 Task: Create a due date automation trigger when advanced on, 2 hours after a card is due add fields without custom field "Resume" set to a number greater than 1 and greater than 10.
Action: Mouse moved to (1056, 79)
Screenshot: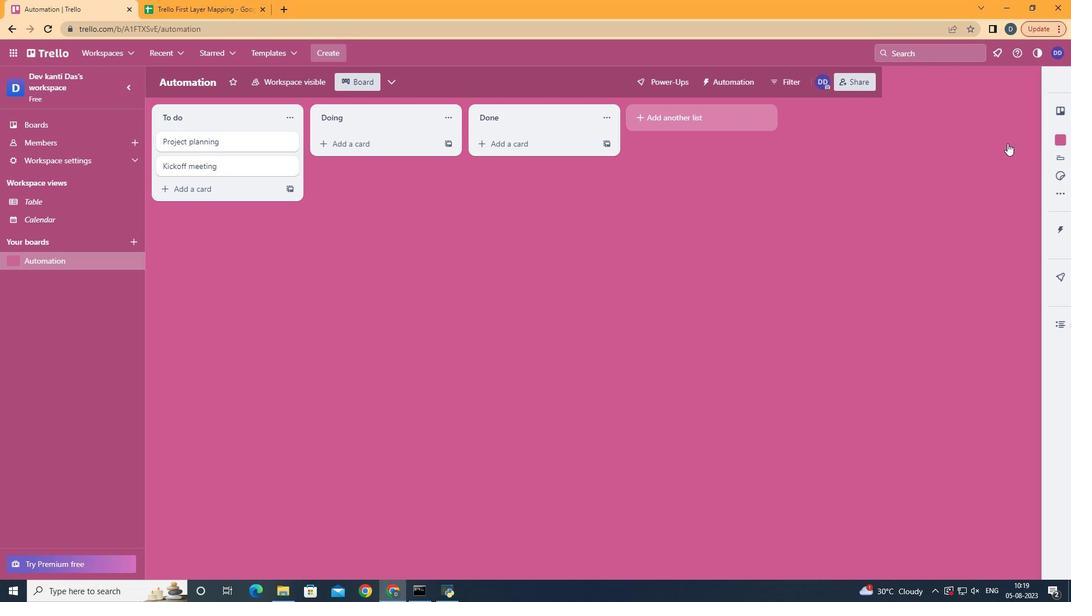 
Action: Mouse pressed left at (1056, 79)
Screenshot: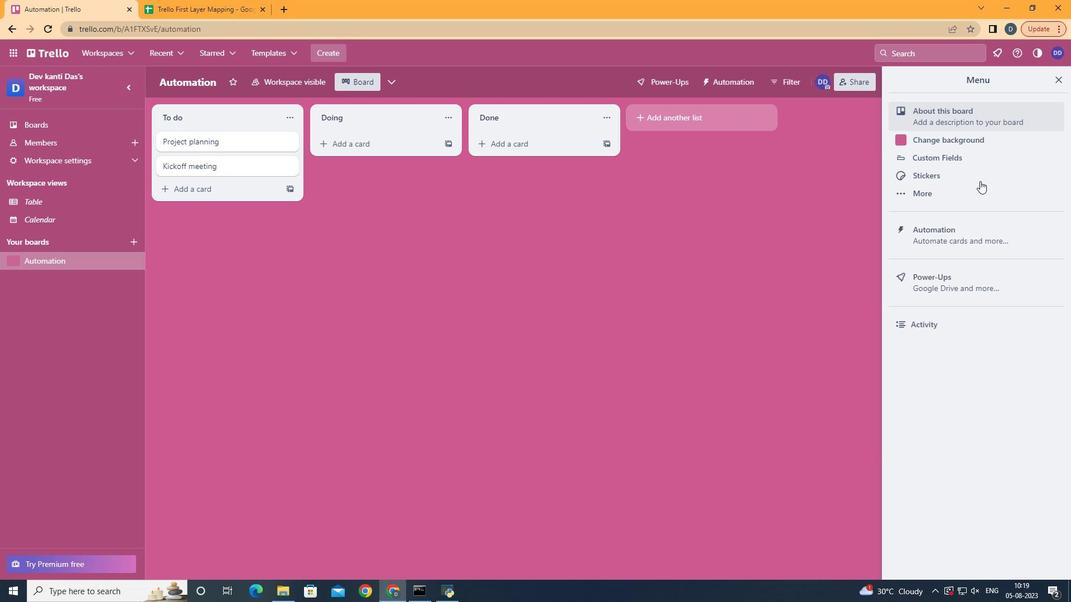 
Action: Mouse moved to (962, 223)
Screenshot: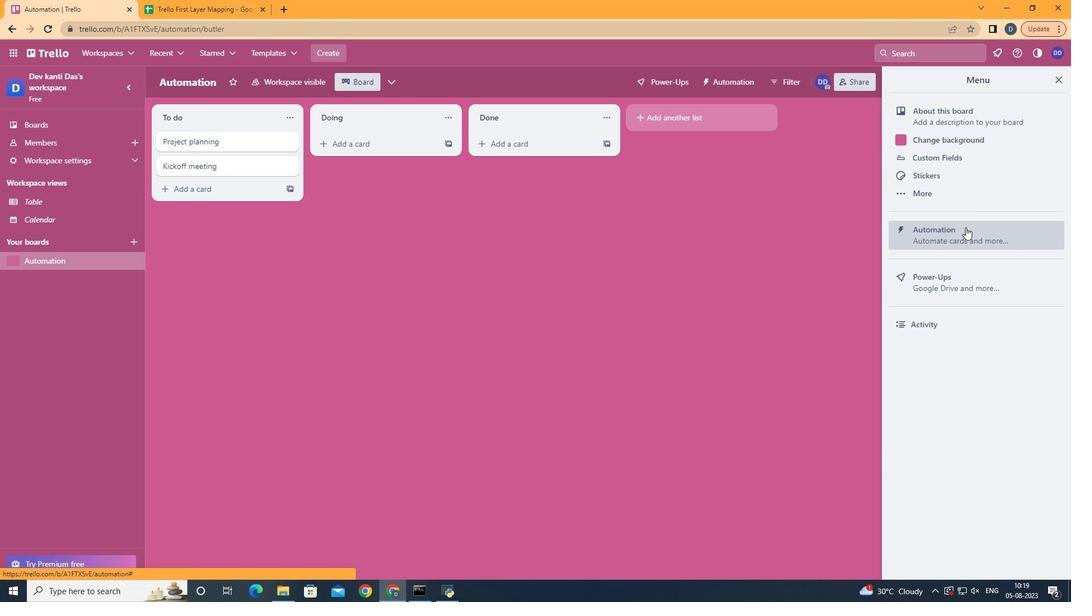 
Action: Mouse pressed left at (962, 223)
Screenshot: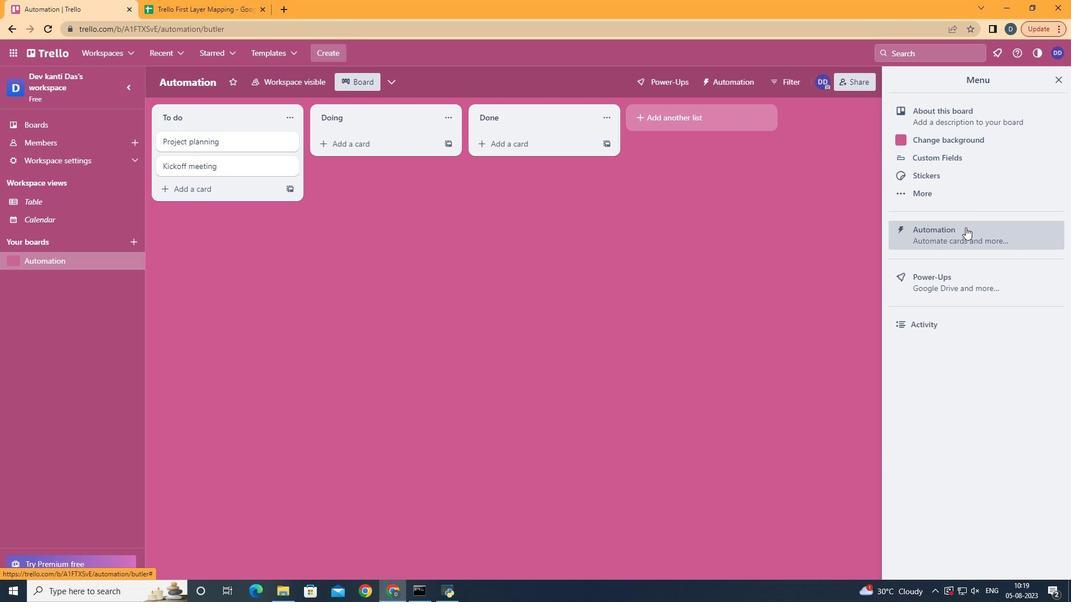 
Action: Mouse moved to (221, 224)
Screenshot: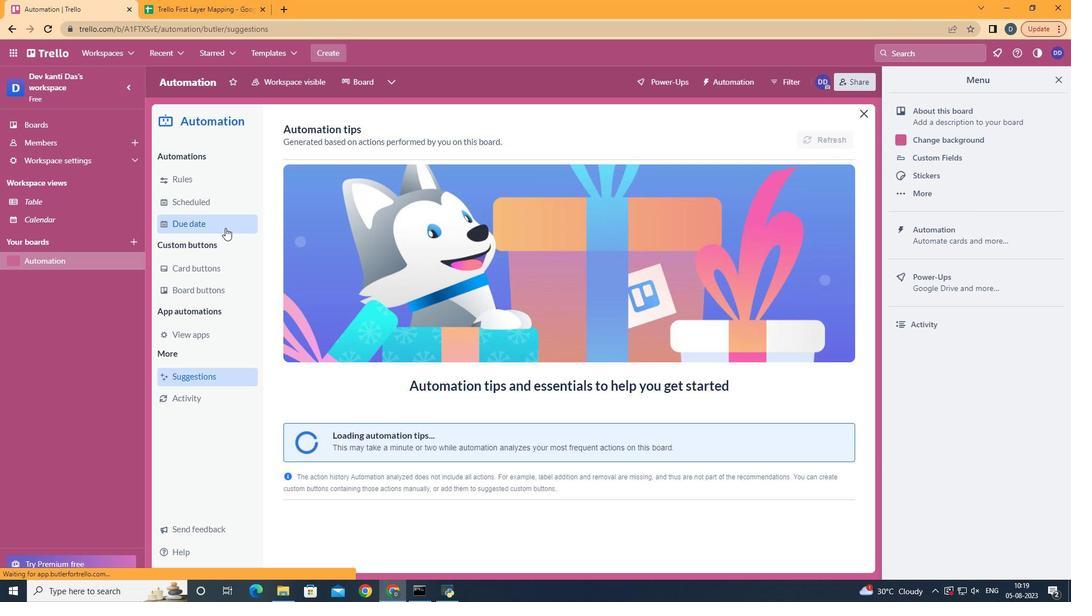 
Action: Mouse pressed left at (221, 224)
Screenshot: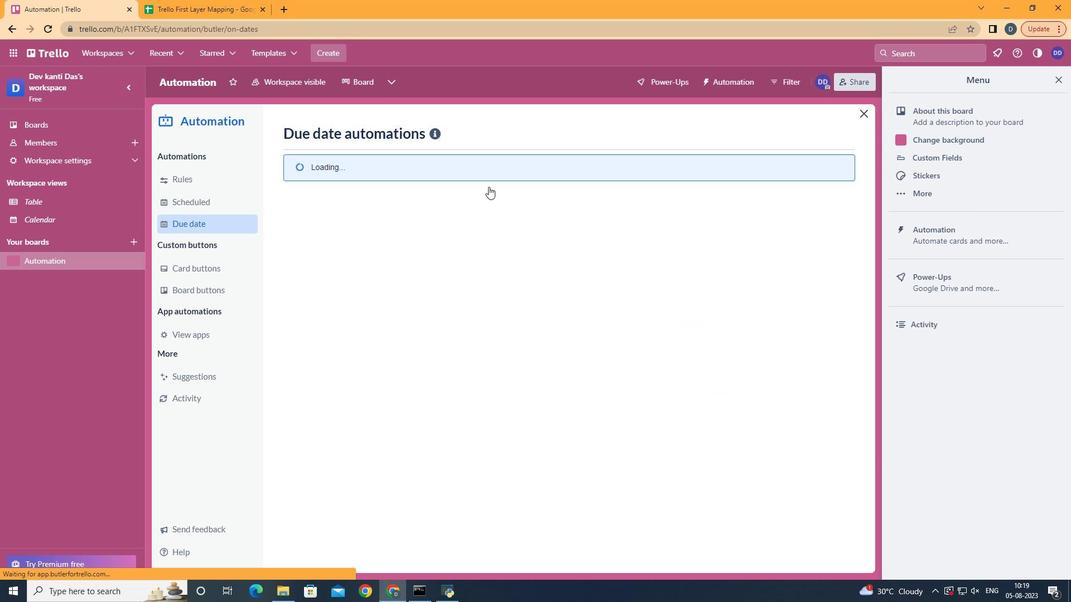 
Action: Mouse moved to (783, 132)
Screenshot: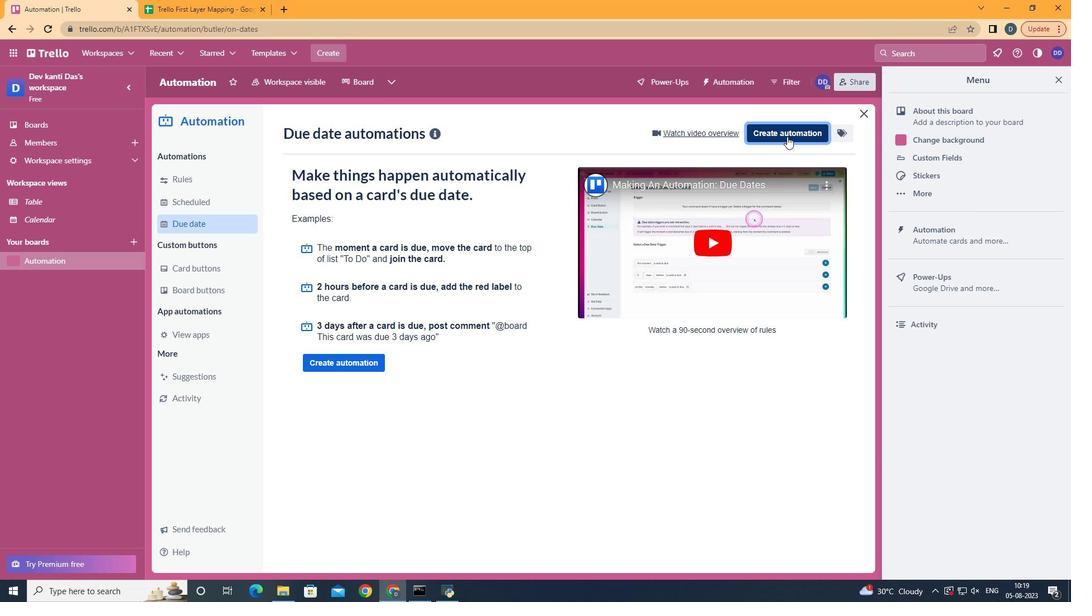 
Action: Mouse pressed left at (783, 132)
Screenshot: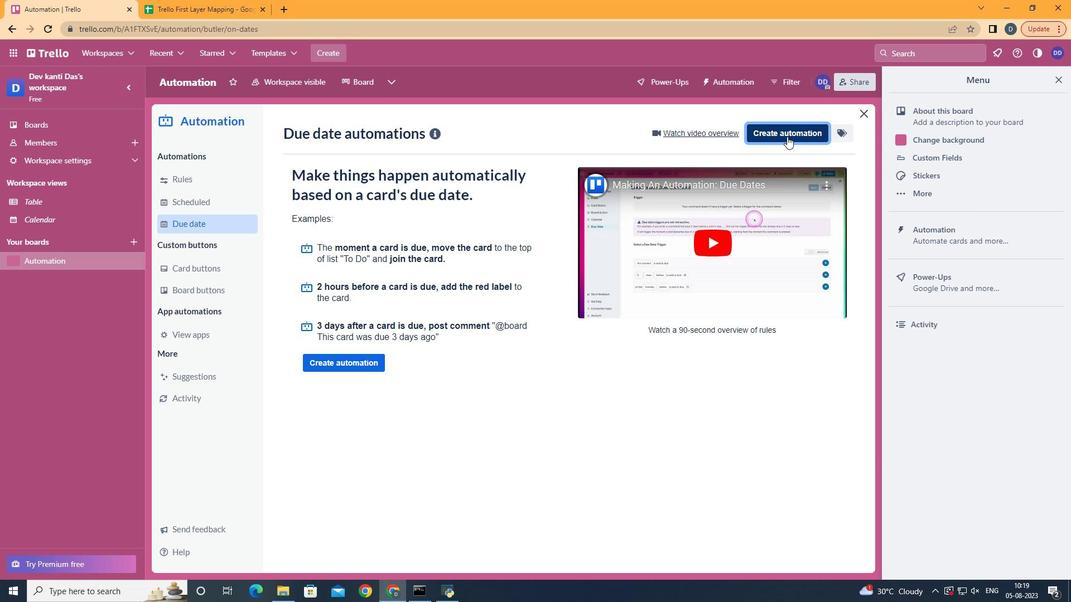 
Action: Mouse moved to (584, 234)
Screenshot: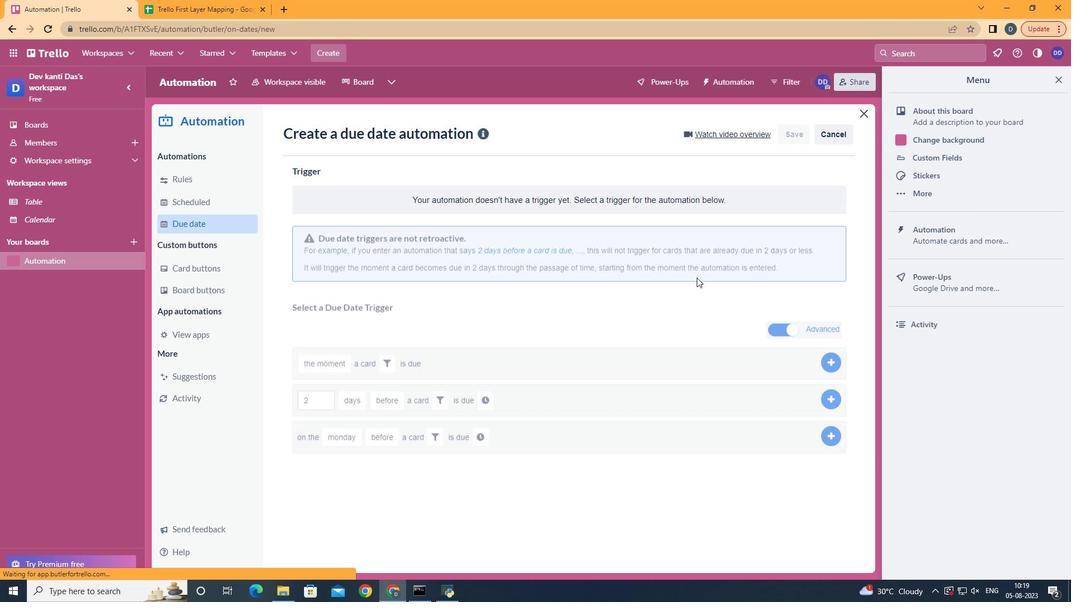 
Action: Mouse pressed left at (584, 234)
Screenshot: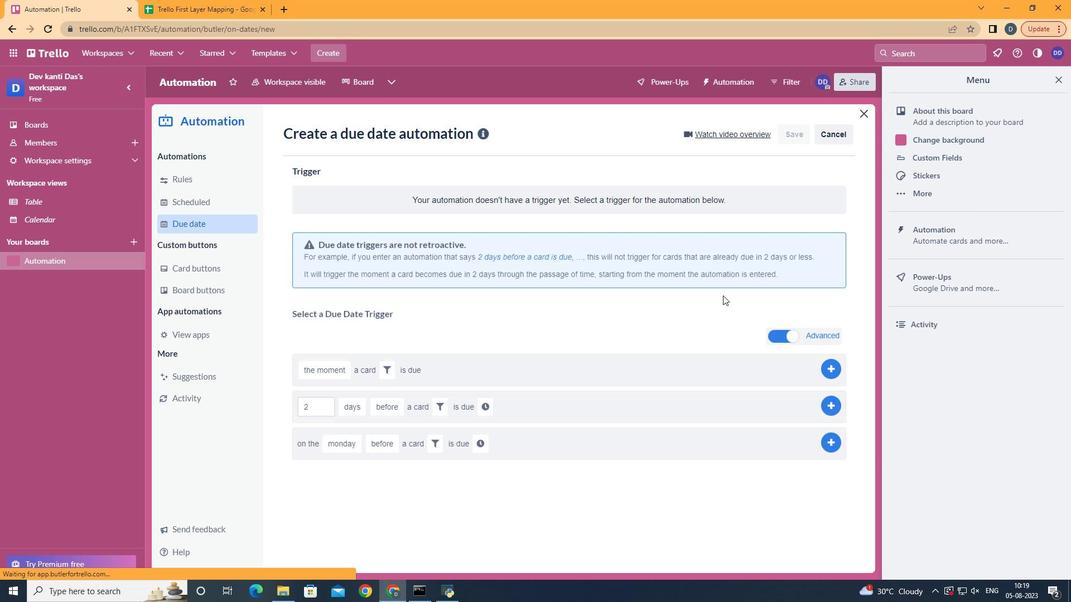 
Action: Mouse moved to (363, 473)
Screenshot: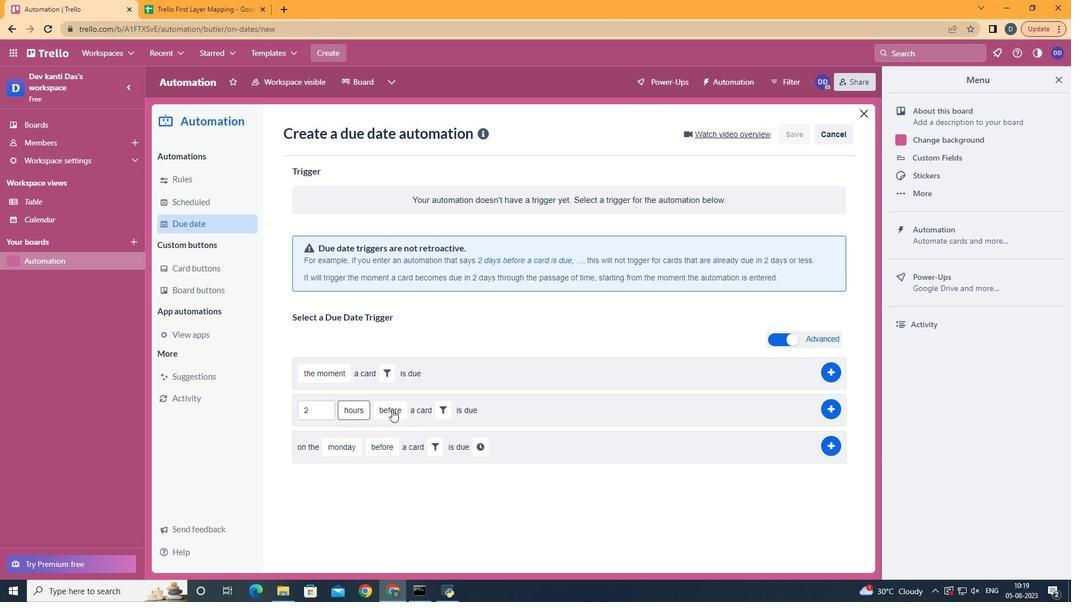 
Action: Mouse pressed left at (363, 473)
Screenshot: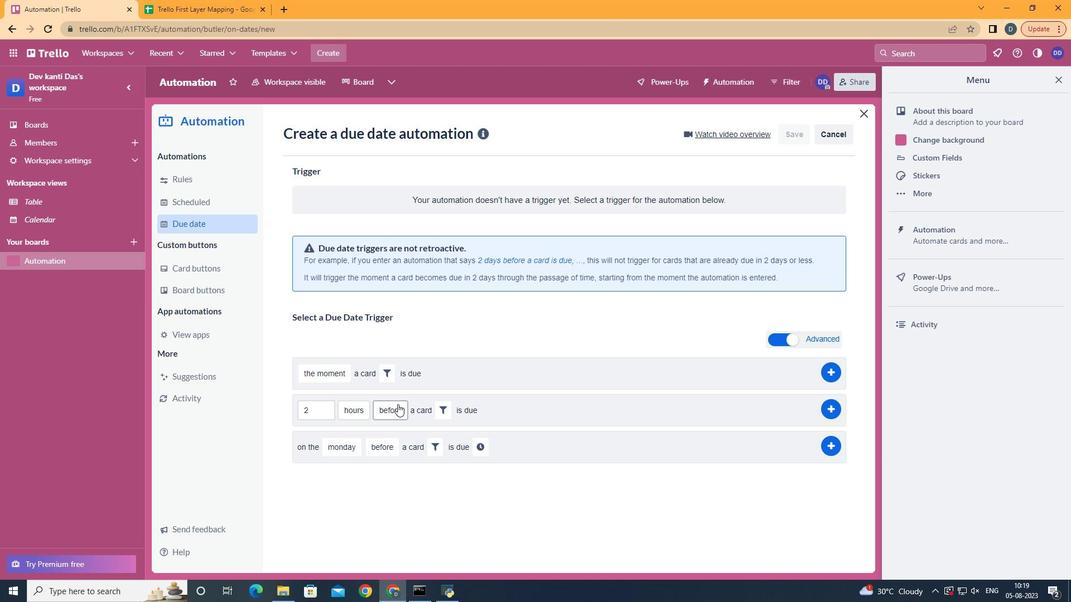 
Action: Mouse moved to (392, 456)
Screenshot: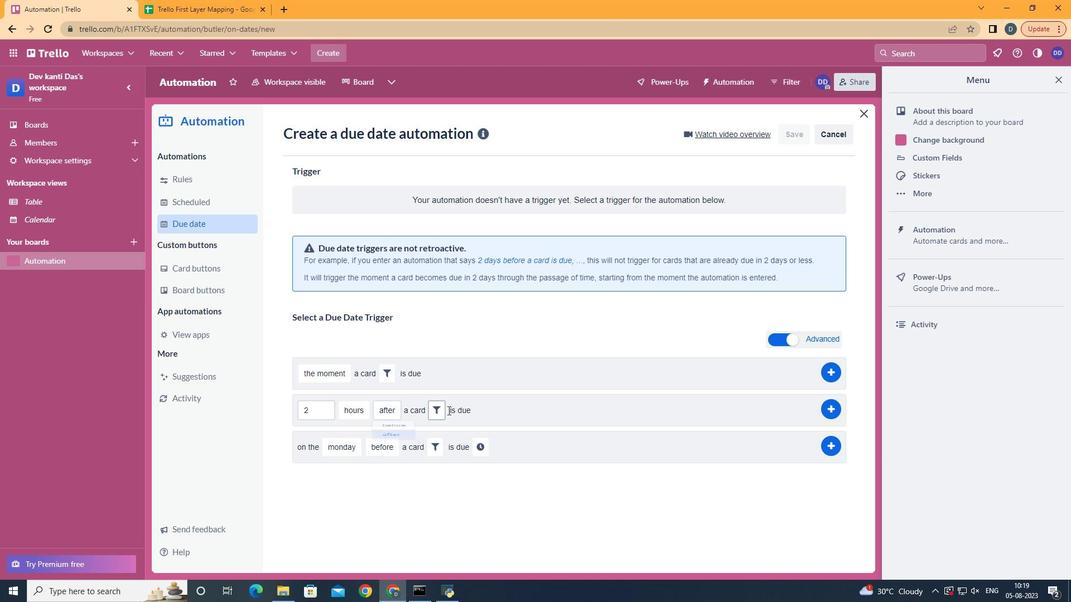 
Action: Mouse pressed left at (392, 456)
Screenshot: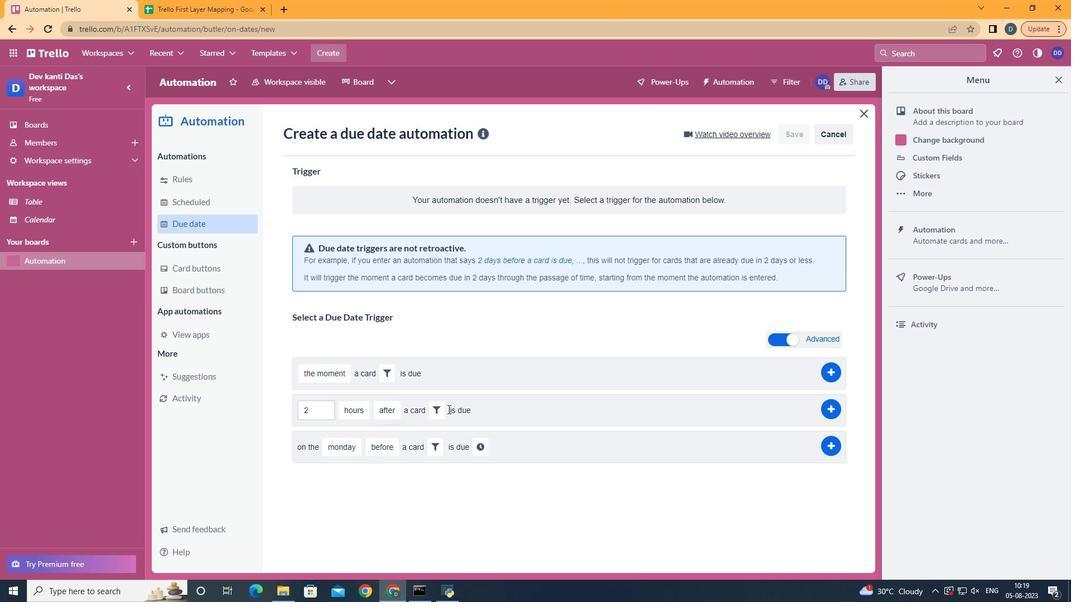 
Action: Mouse moved to (444, 405)
Screenshot: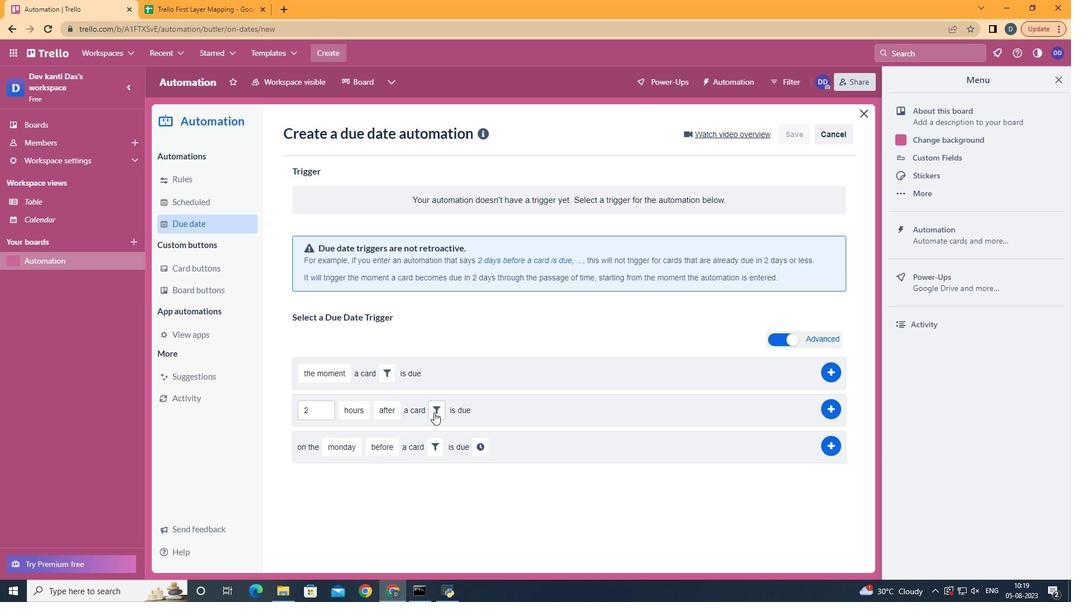 
Action: Mouse pressed left at (444, 405)
Screenshot: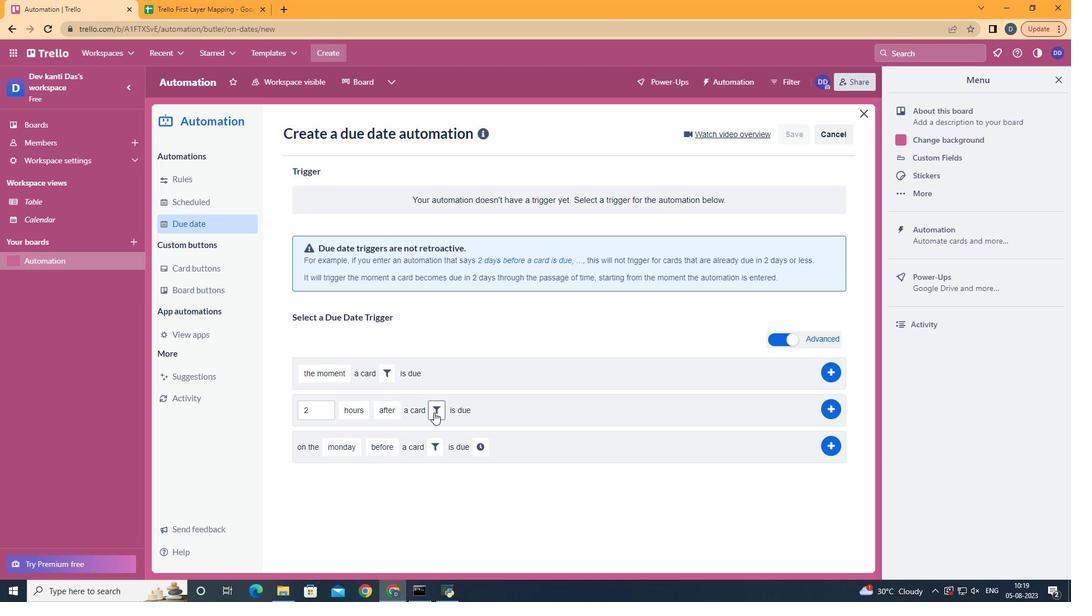 
Action: Mouse moved to (430, 409)
Screenshot: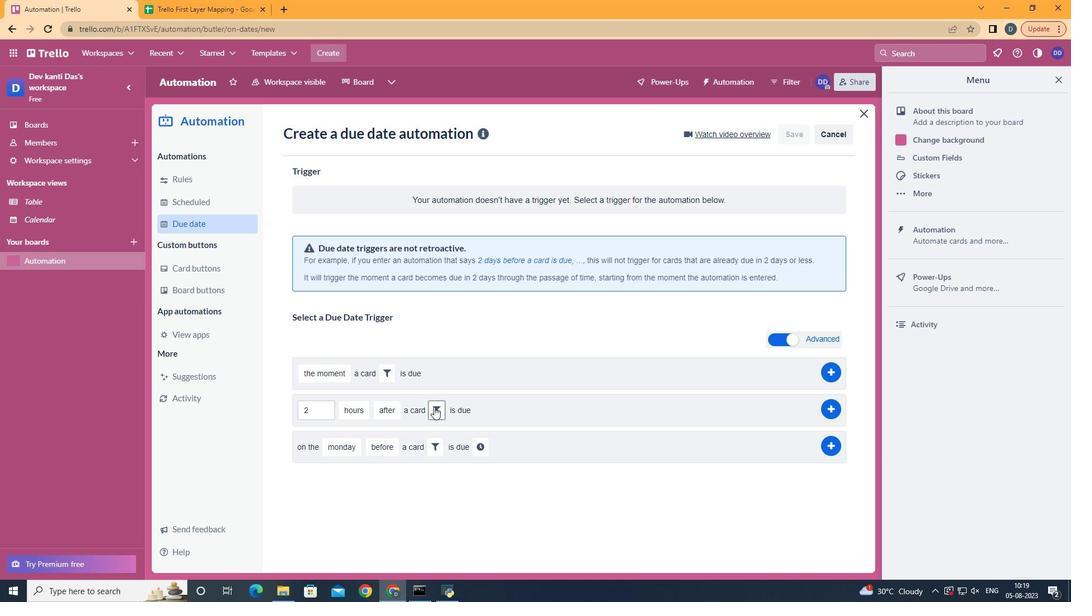 
Action: Mouse pressed left at (430, 409)
Screenshot: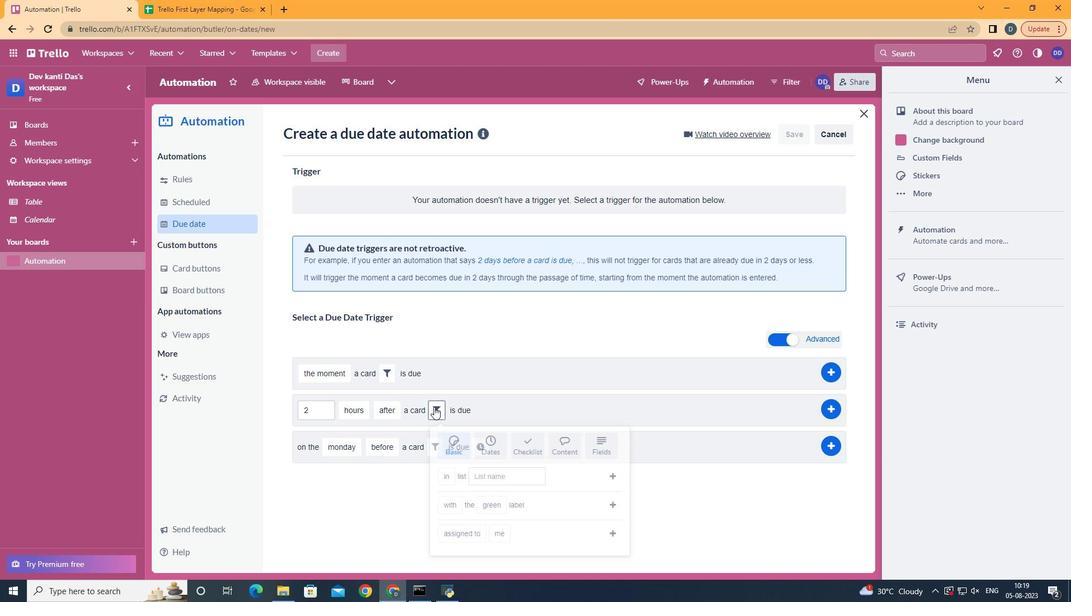 
Action: Mouse moved to (612, 442)
Screenshot: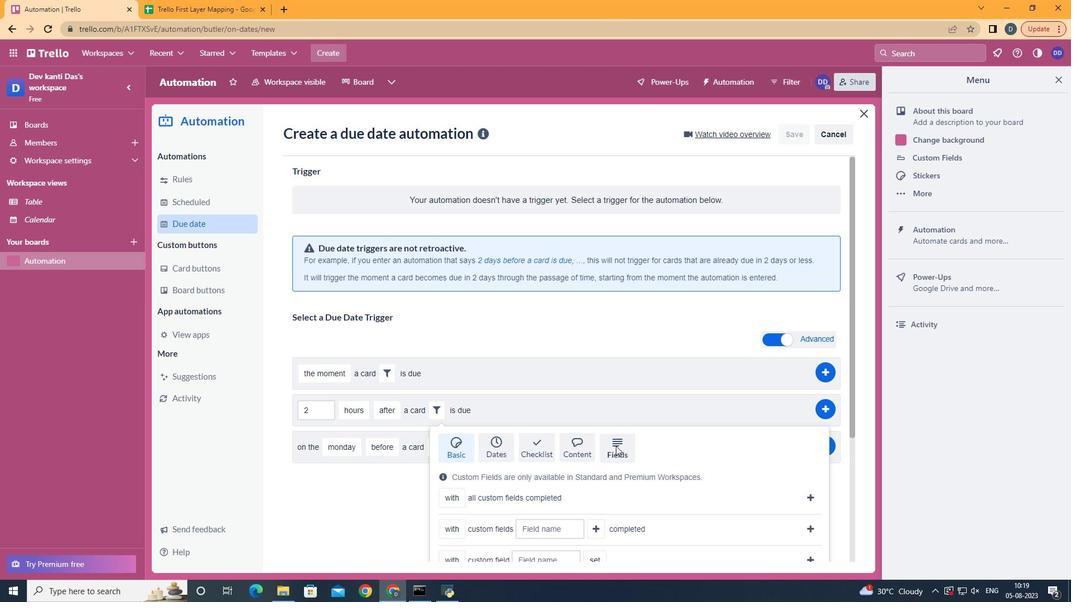 
Action: Mouse pressed left at (612, 442)
Screenshot: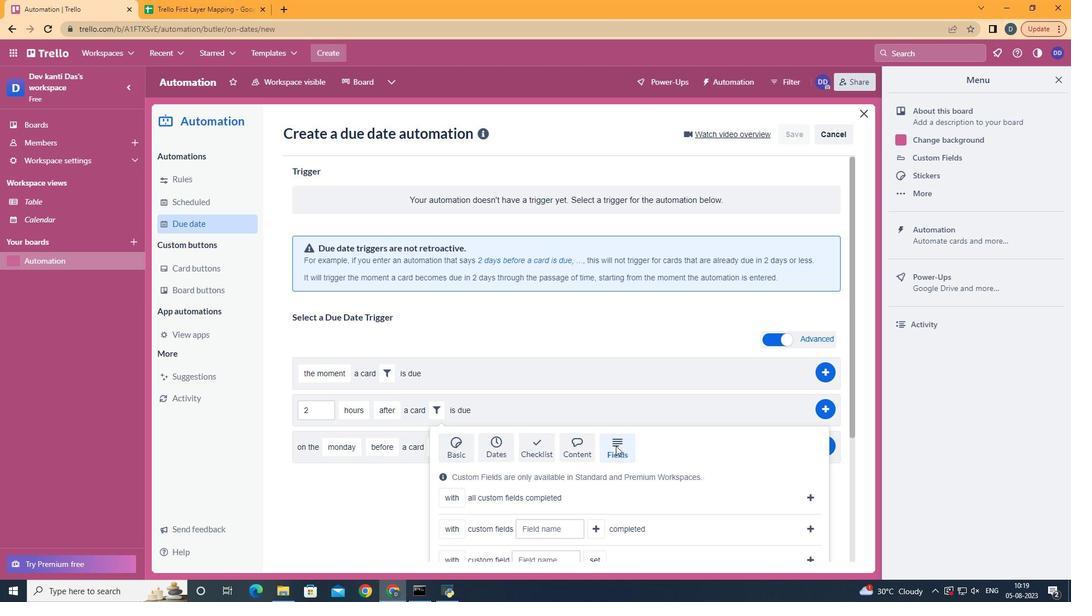 
Action: Mouse scrolled (612, 441) with delta (0, 0)
Screenshot: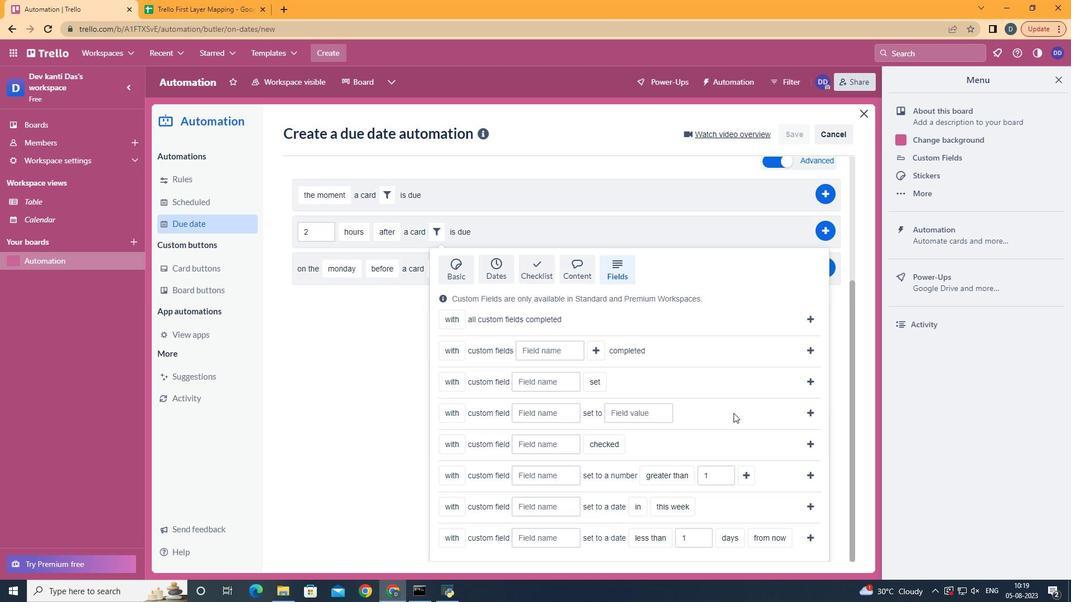 
Action: Mouse scrolled (612, 441) with delta (0, 0)
Screenshot: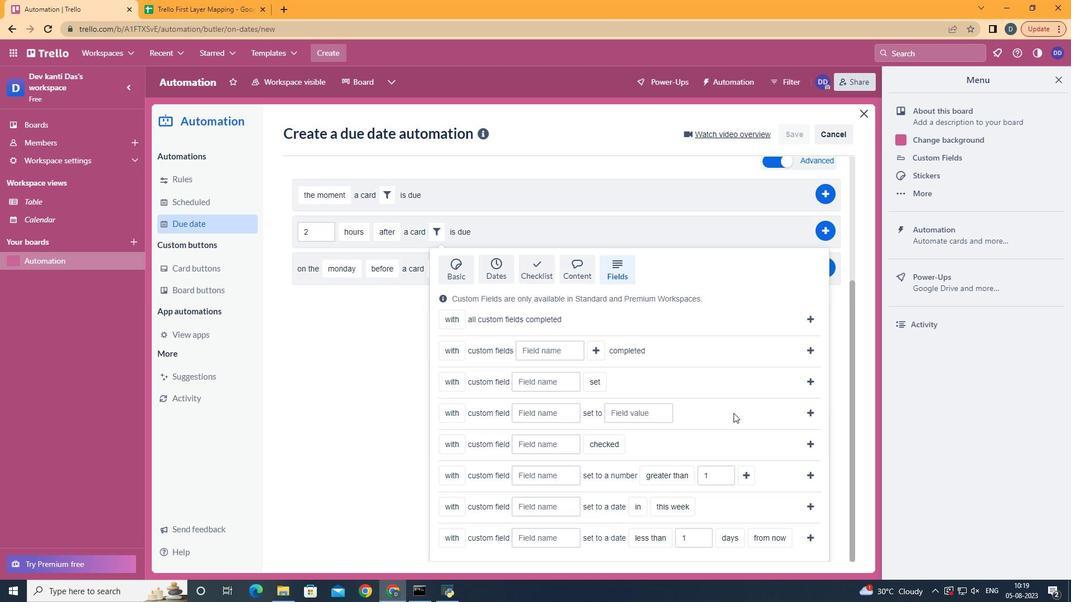 
Action: Mouse scrolled (612, 441) with delta (0, 0)
Screenshot: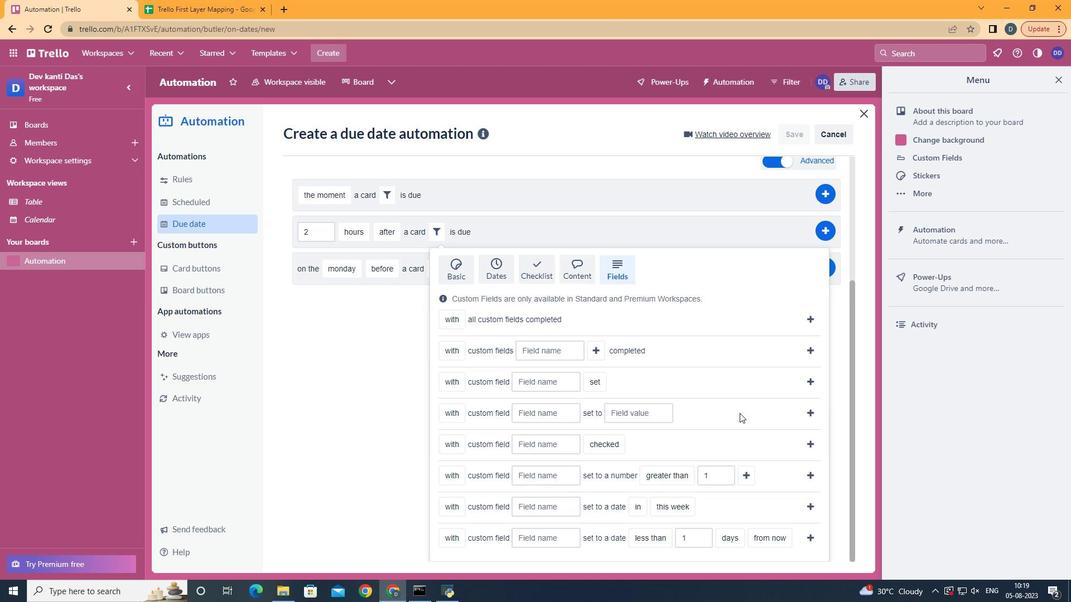 
Action: Mouse scrolled (612, 441) with delta (0, 0)
Screenshot: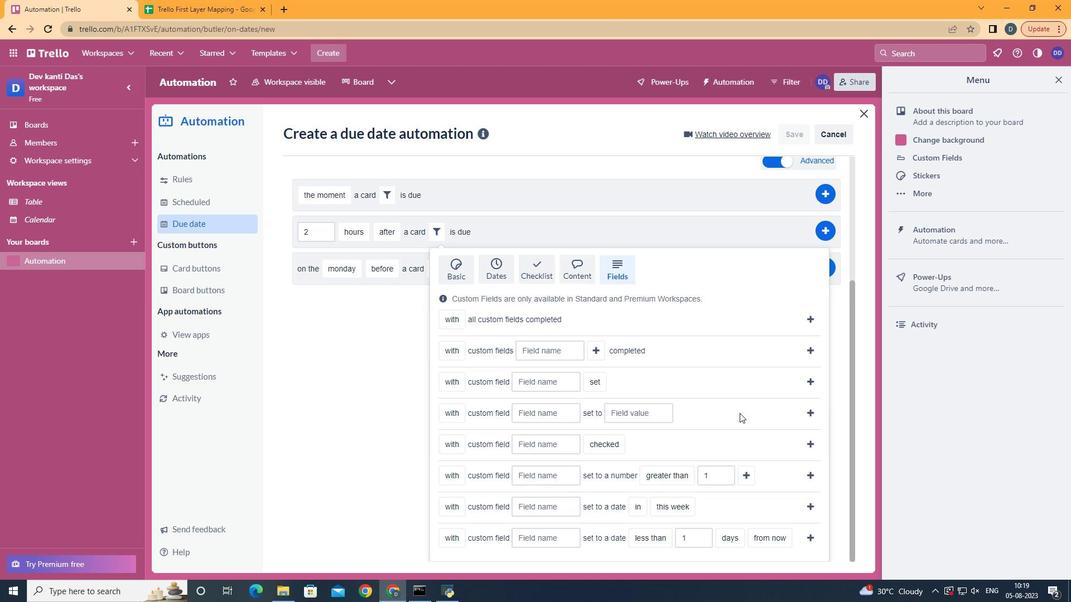 
Action: Mouse scrolled (612, 441) with delta (0, 0)
Screenshot: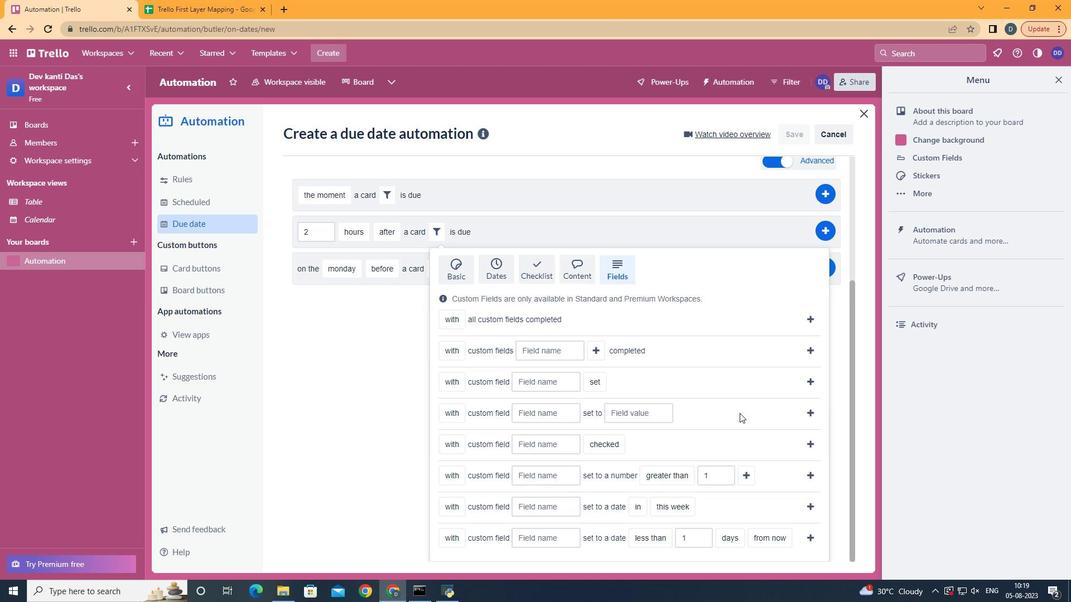 
Action: Mouse scrolled (612, 441) with delta (0, 0)
Screenshot: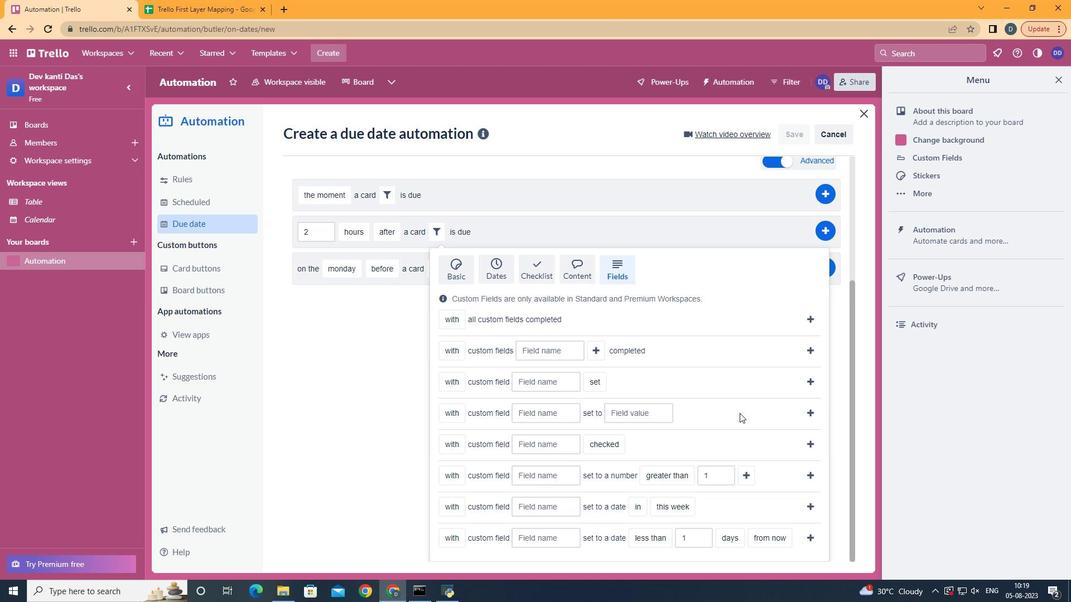 
Action: Mouse moved to (457, 520)
Screenshot: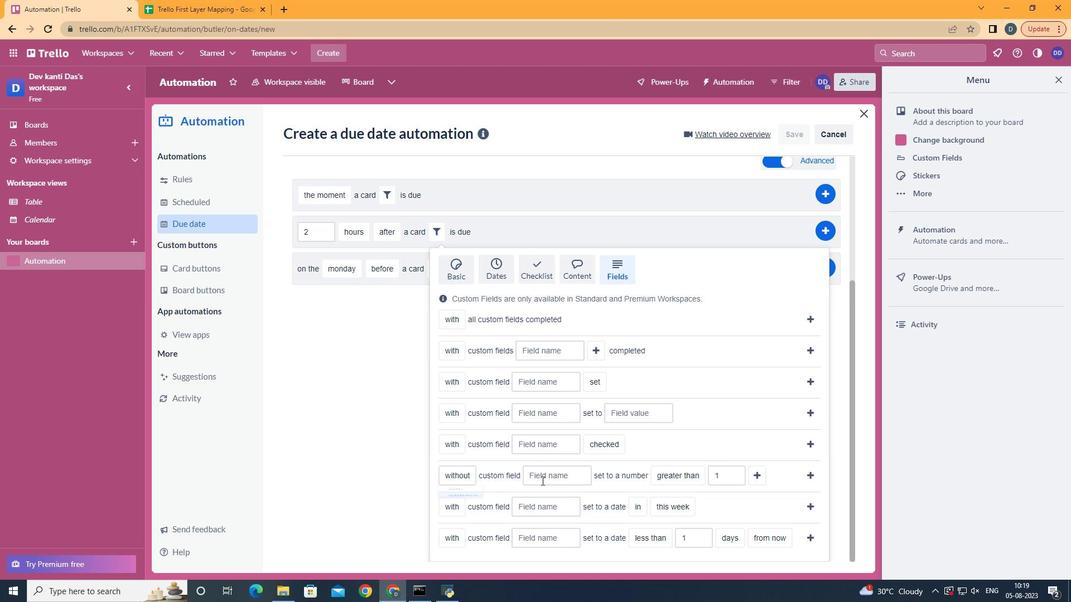 
Action: Mouse pressed left at (457, 520)
Screenshot: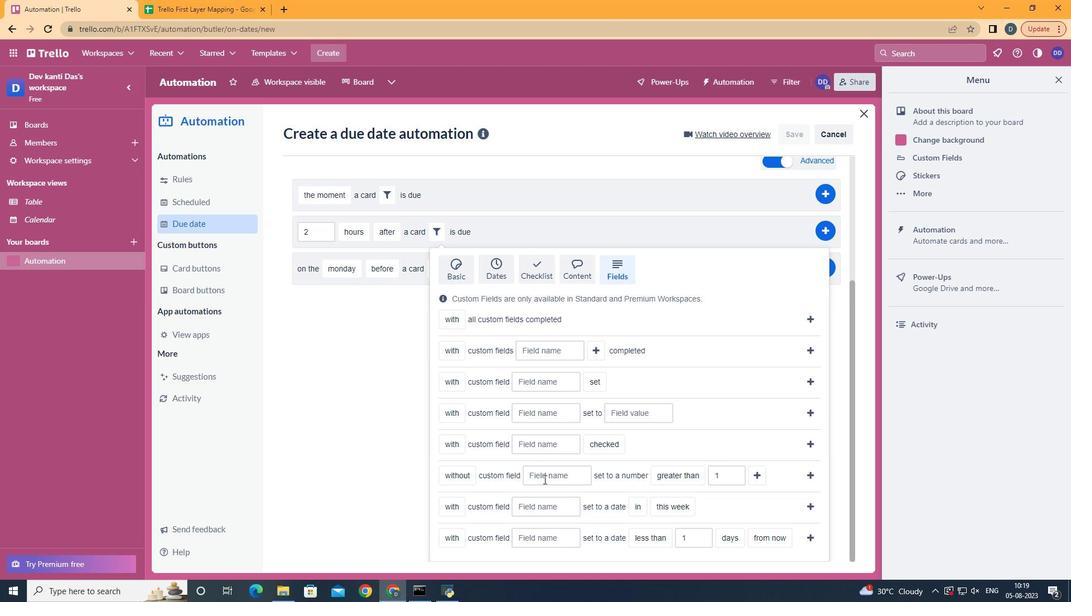 
Action: Mouse moved to (540, 476)
Screenshot: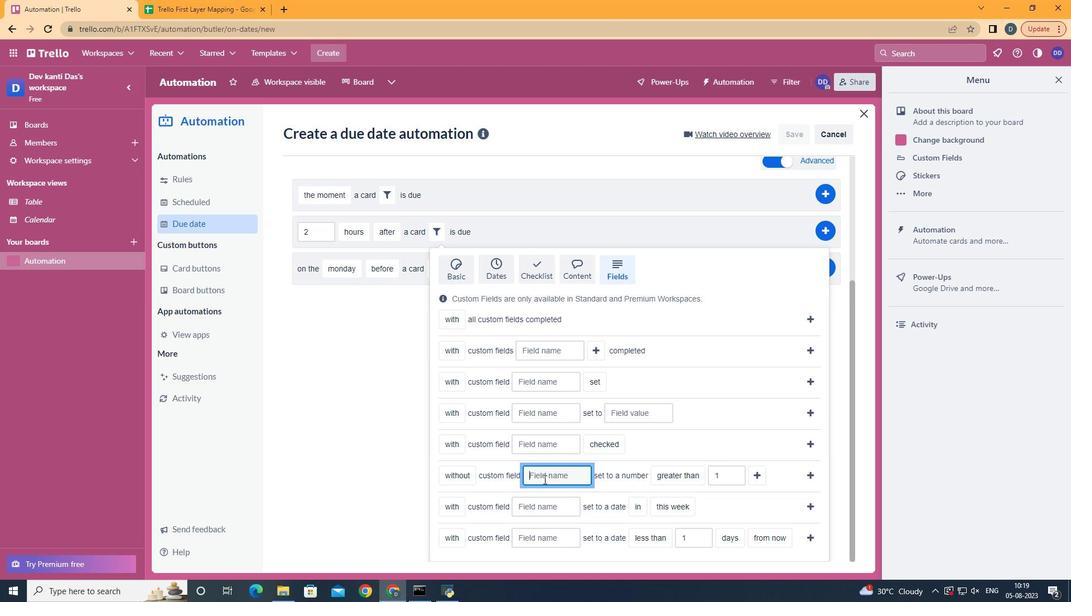 
Action: Mouse pressed left at (540, 476)
Screenshot: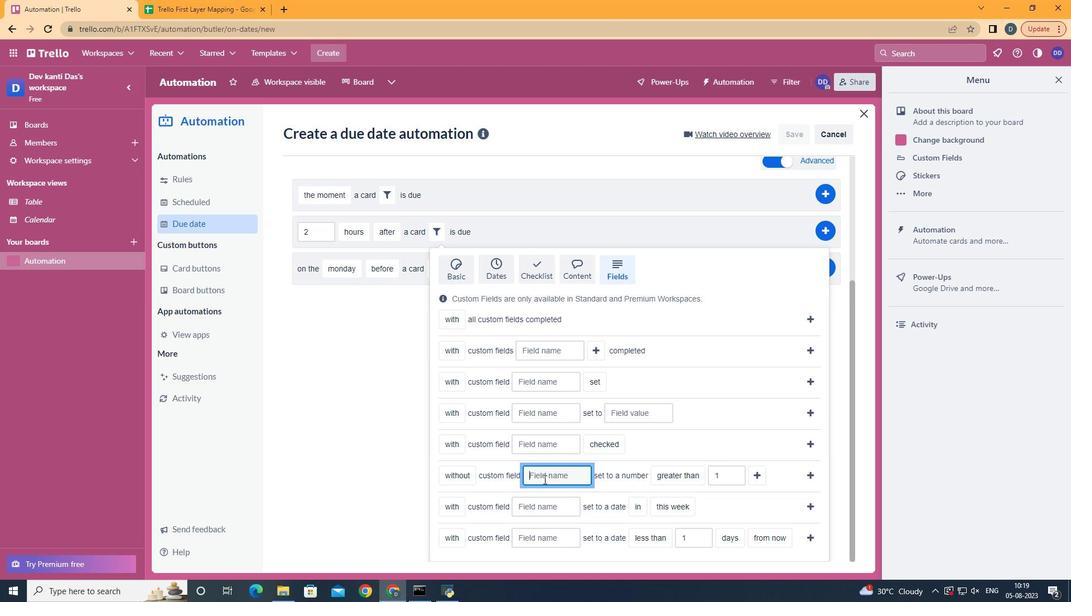 
Action: Key pressed <Key.shift>Resume
Screenshot: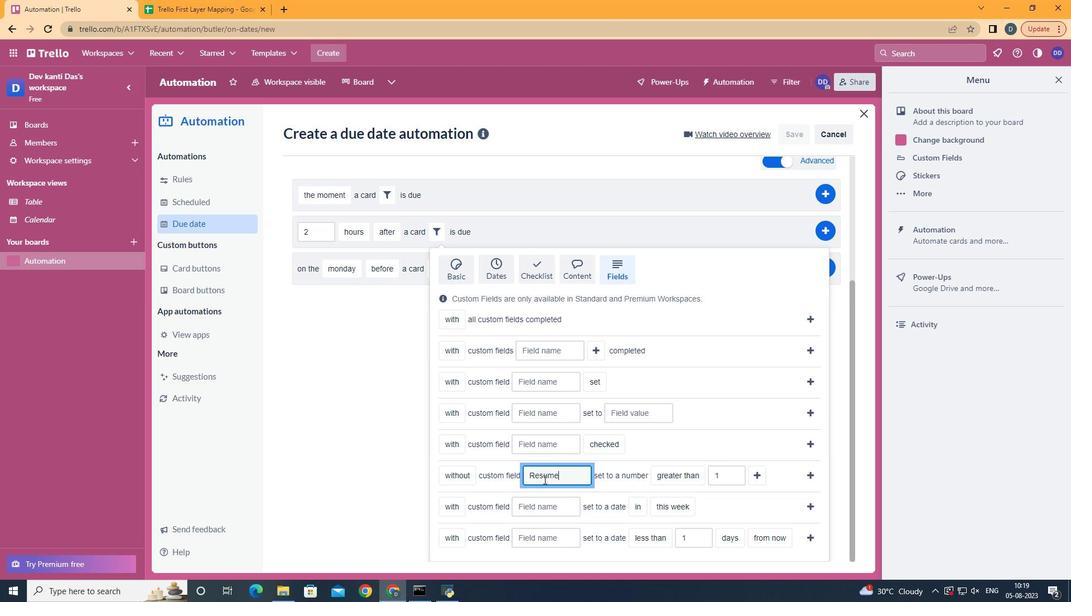 
Action: Mouse moved to (718, 381)
Screenshot: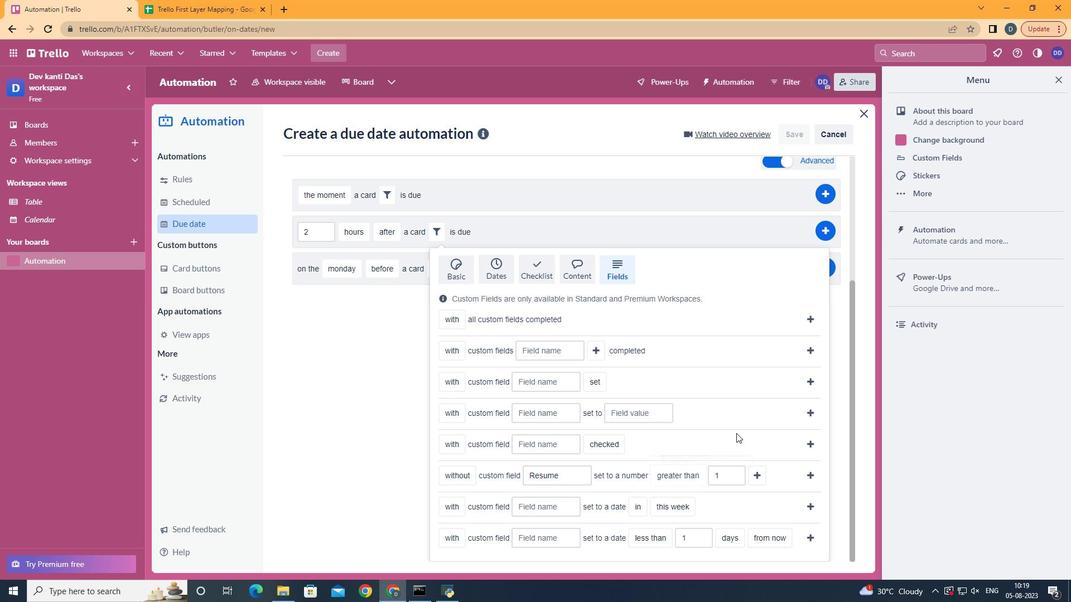 
Action: Mouse pressed left at (718, 381)
Screenshot: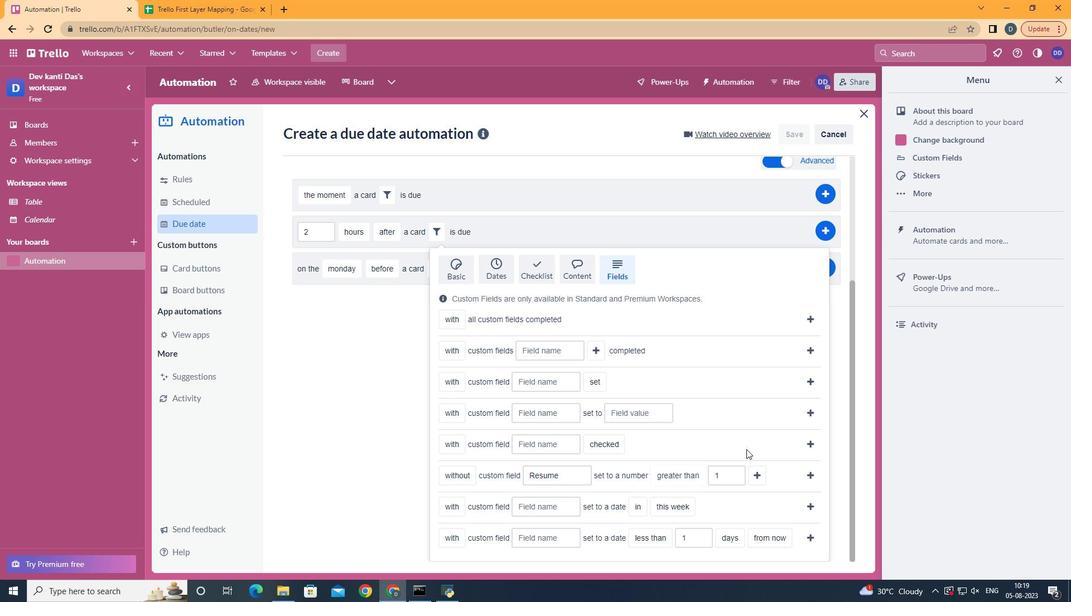 
Action: Mouse moved to (756, 465)
Screenshot: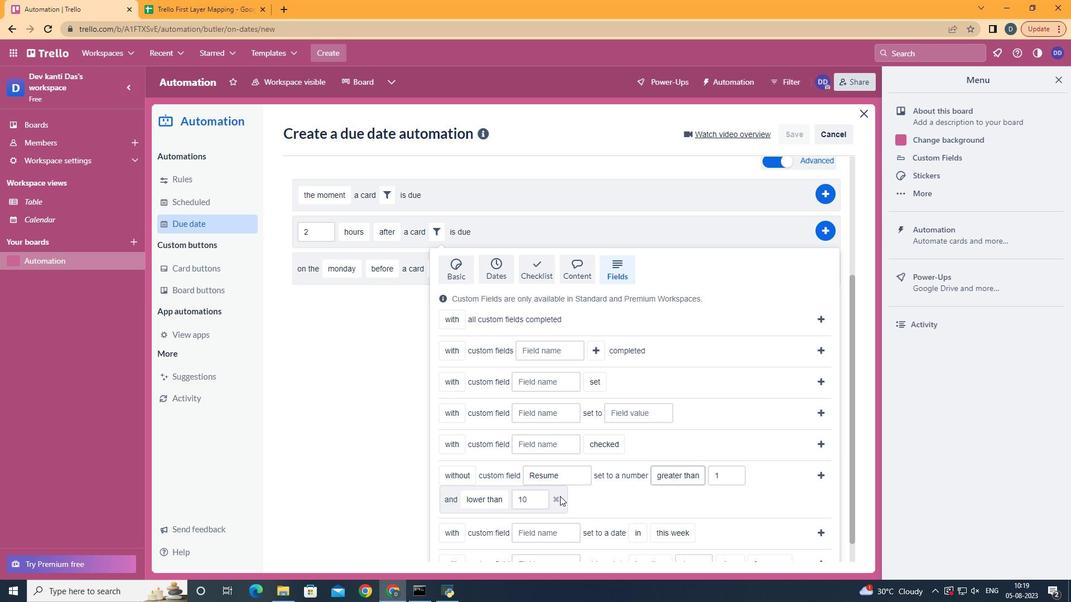 
Action: Mouse pressed left at (756, 465)
Screenshot: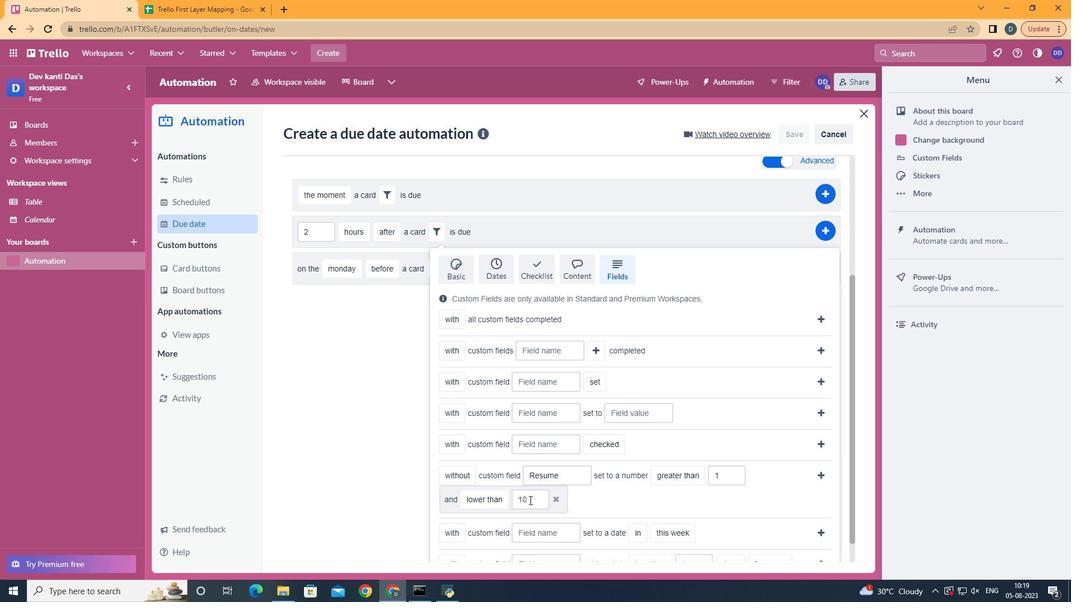 
Action: Mouse moved to (513, 454)
Screenshot: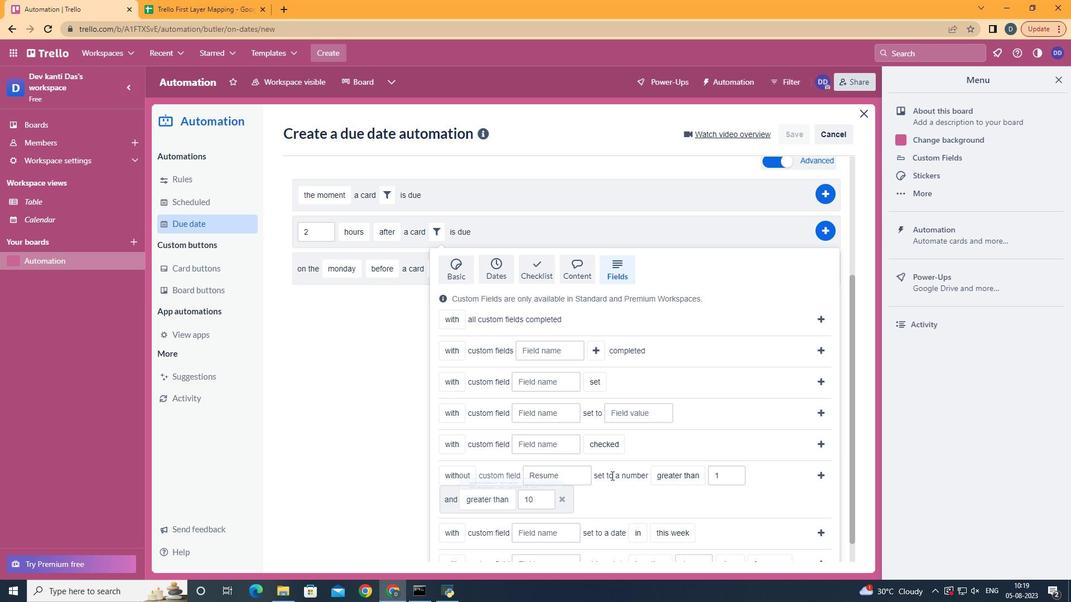 
Action: Mouse pressed left at (513, 454)
Screenshot: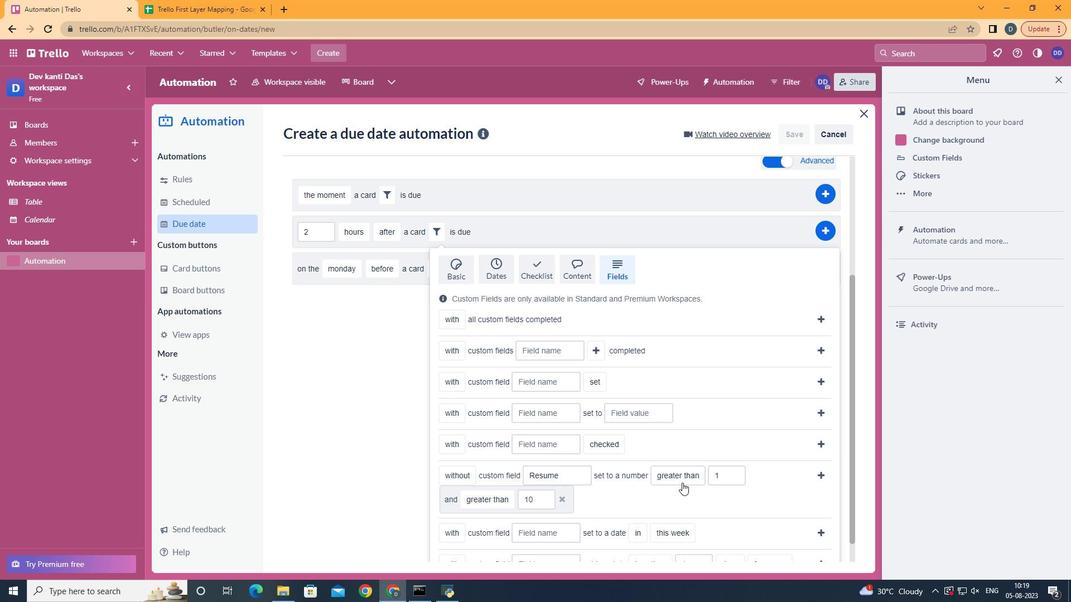 
Action: Mouse moved to (815, 474)
Screenshot: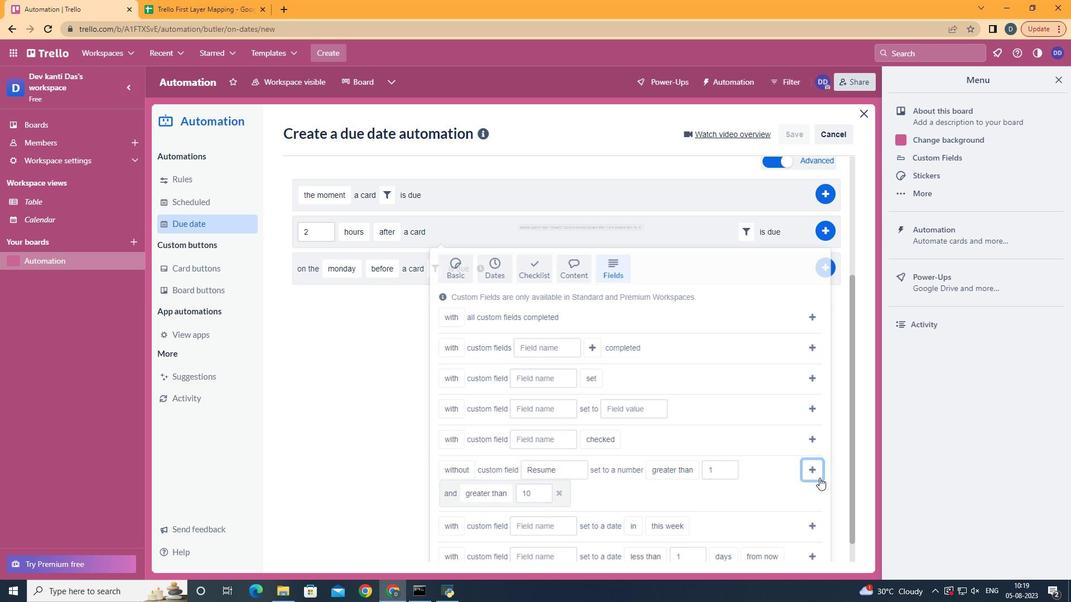 
Action: Mouse pressed left at (815, 474)
Screenshot: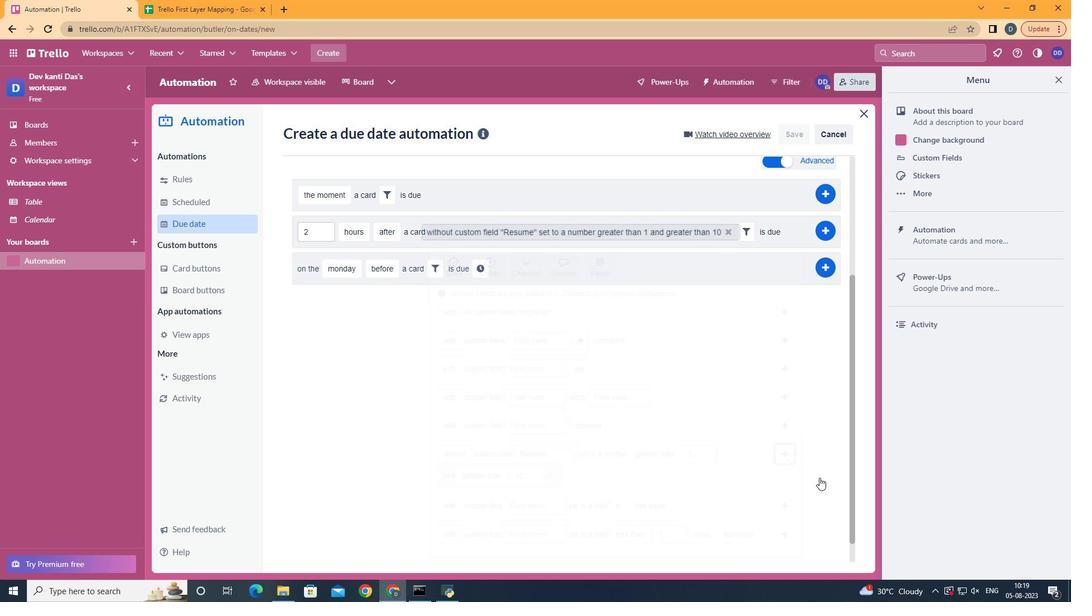 
Action: Mouse moved to (825, 404)
Screenshot: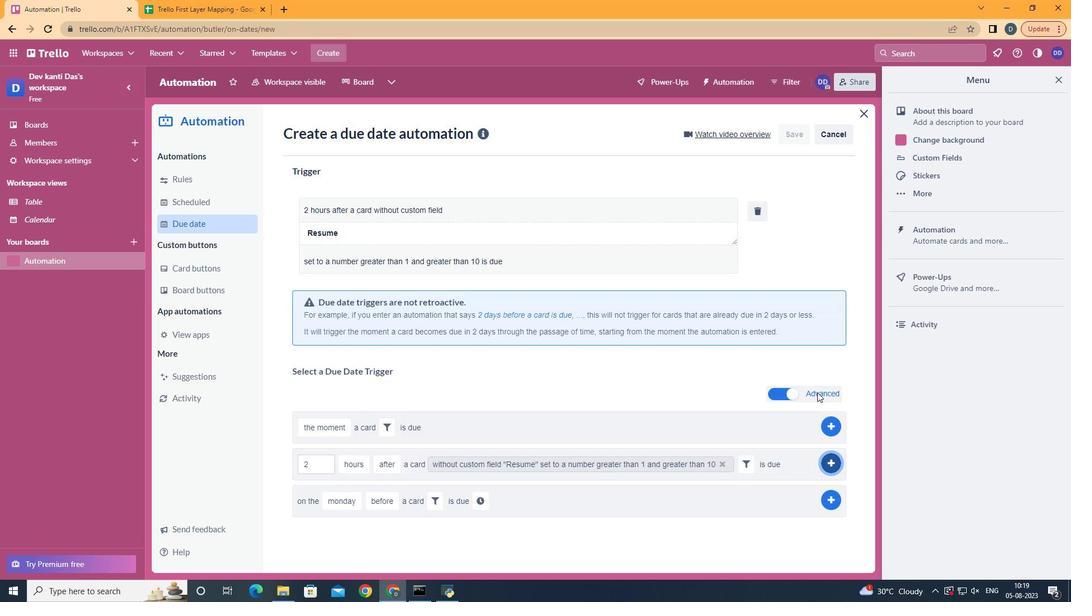 
Action: Mouse pressed left at (825, 404)
Screenshot: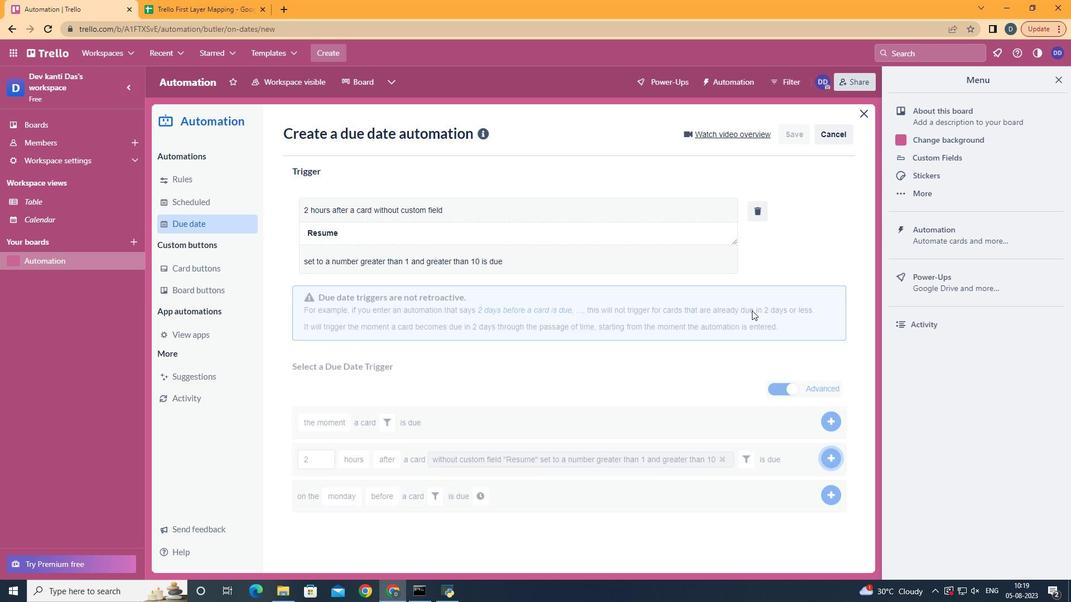 
Action: Mouse moved to (385, 178)
Screenshot: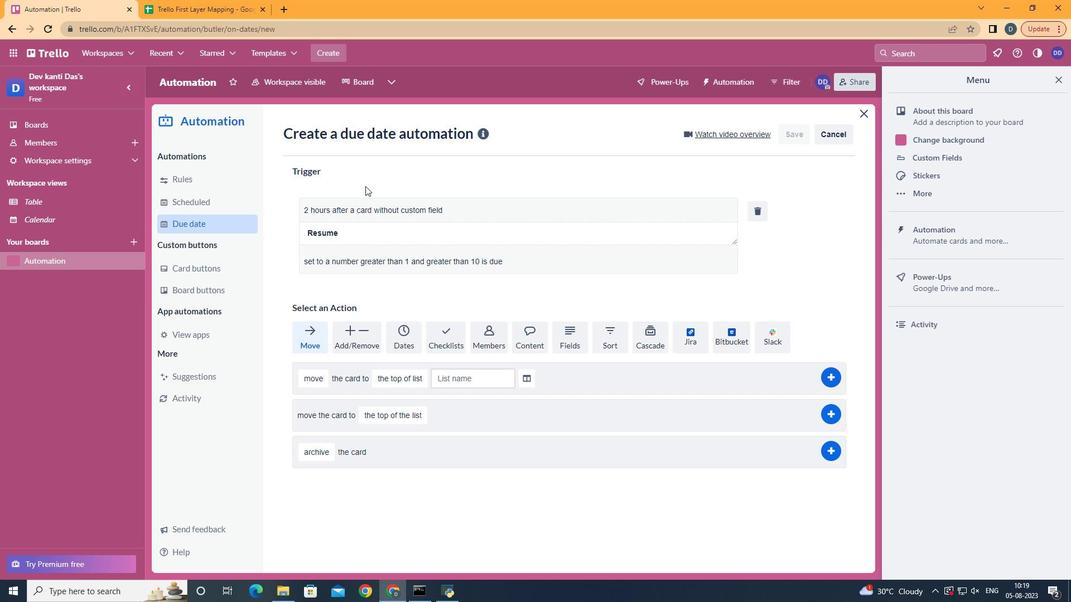 
